 Task: Set the default behaviour for USB device permission to "Sites can ask to connect to USB devices".
Action: Mouse moved to (1054, 27)
Screenshot: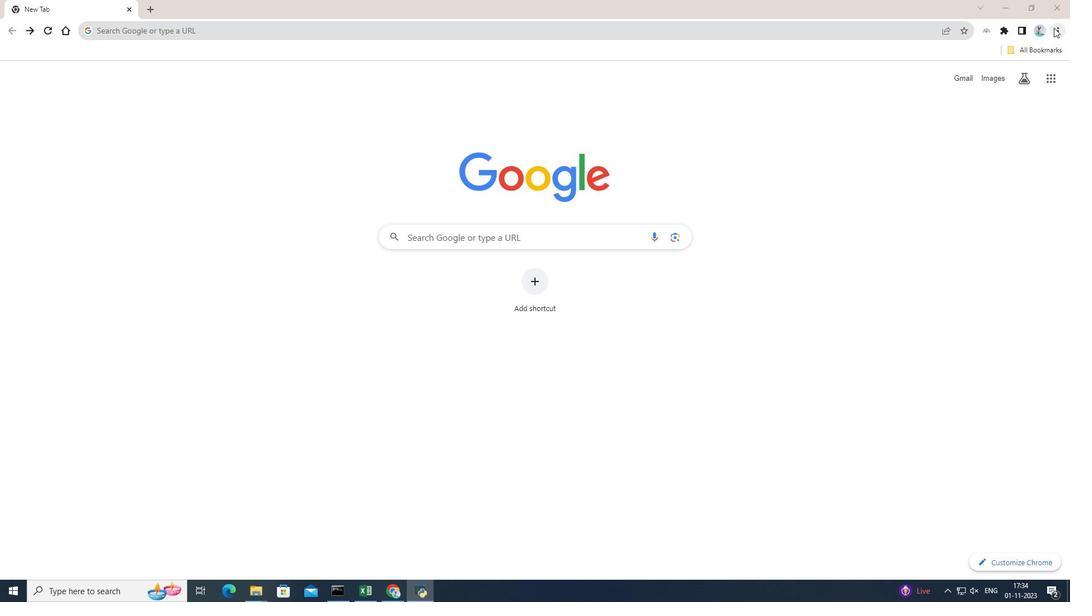 
Action: Mouse pressed left at (1054, 27)
Screenshot: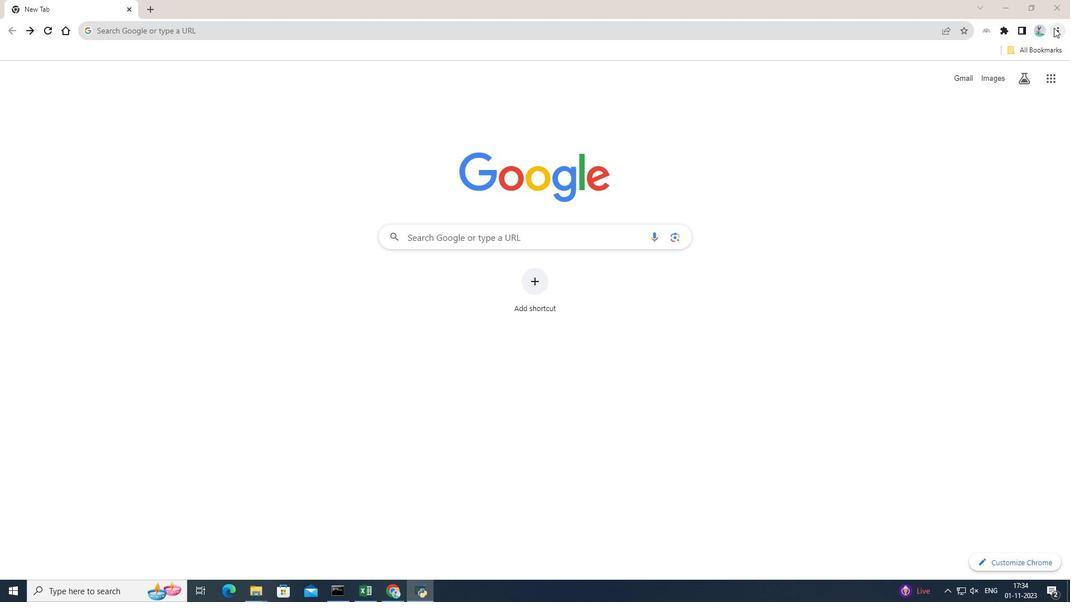 
Action: Mouse pressed left at (1054, 27)
Screenshot: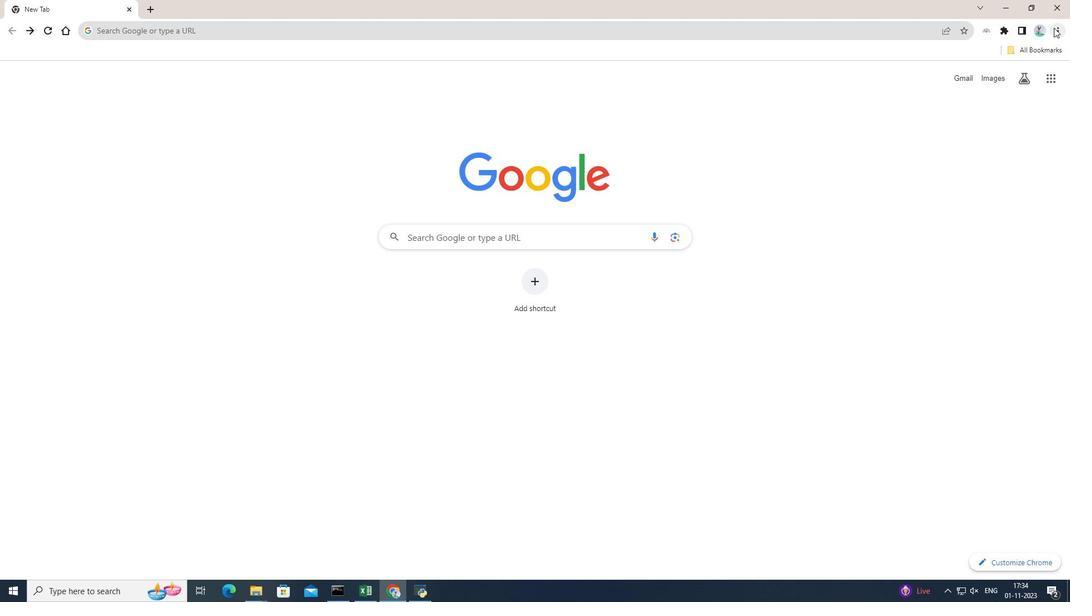 
Action: Mouse moved to (1058, 29)
Screenshot: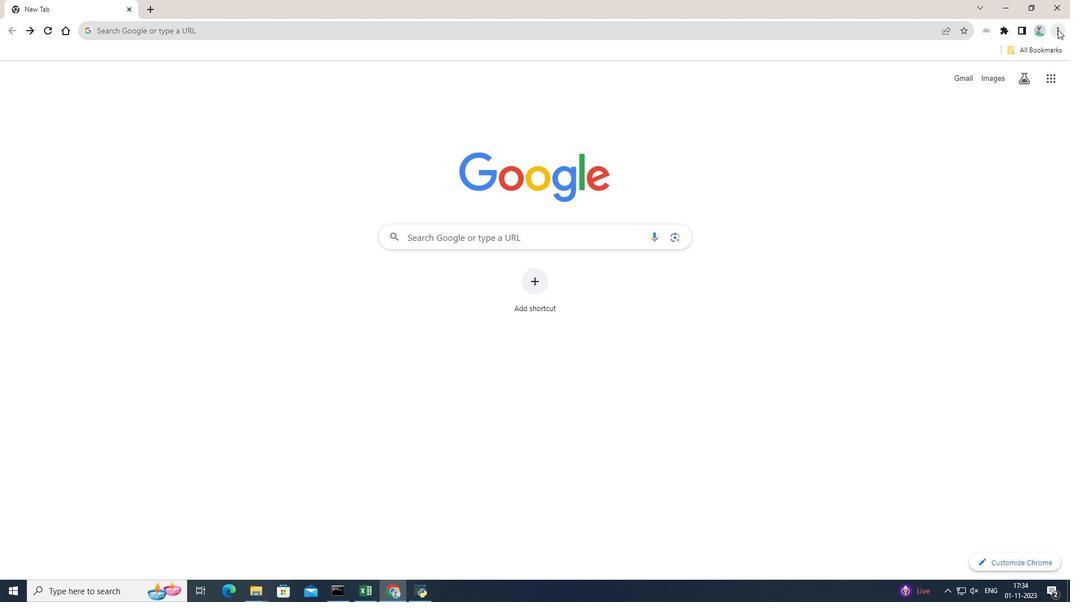 
Action: Mouse pressed left at (1058, 29)
Screenshot: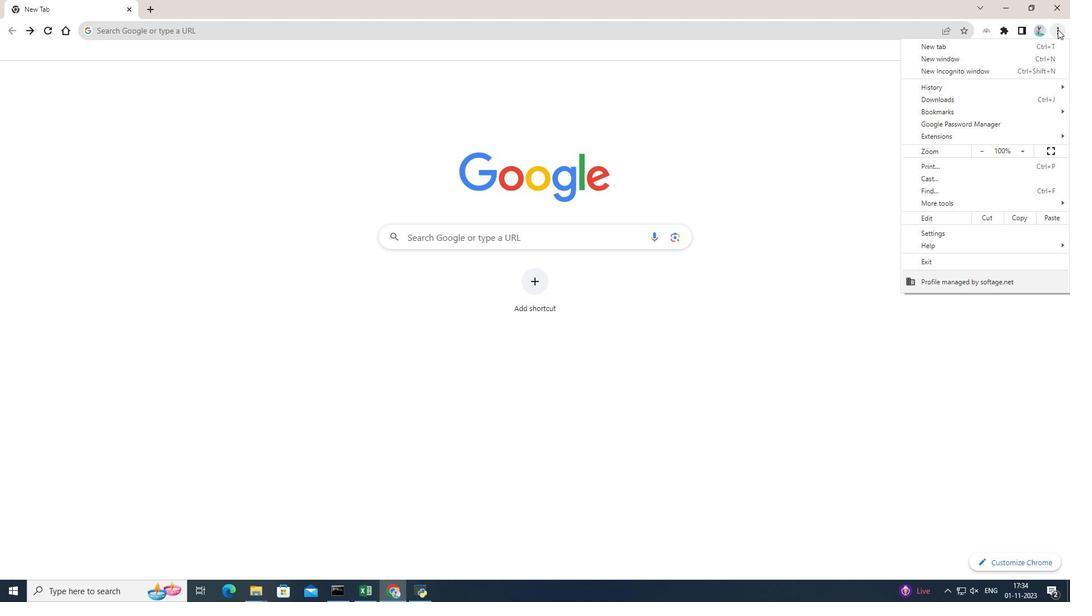 
Action: Mouse moved to (937, 232)
Screenshot: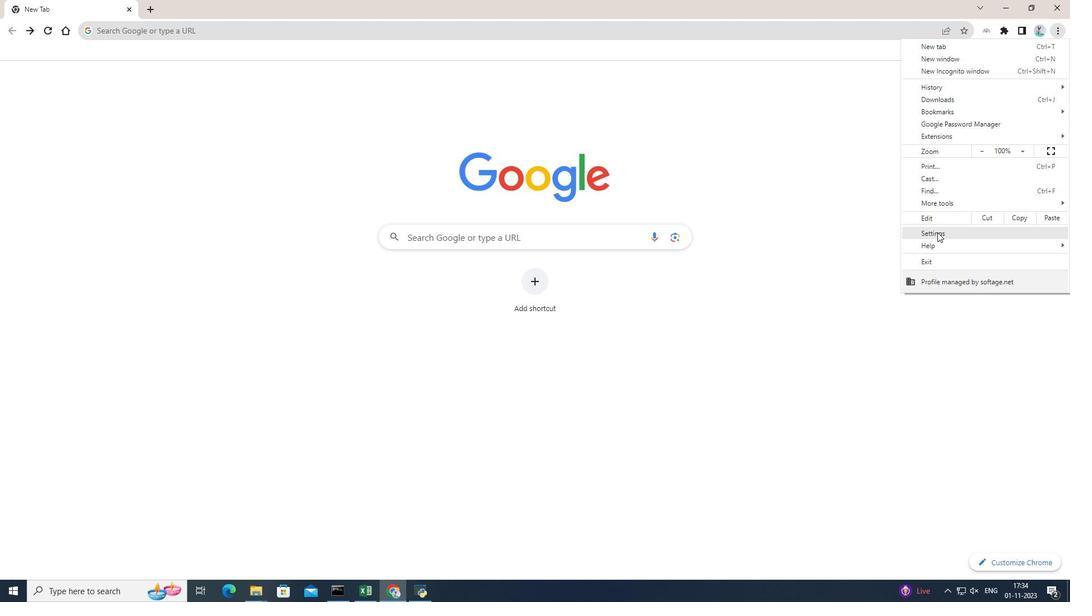 
Action: Mouse pressed left at (937, 232)
Screenshot: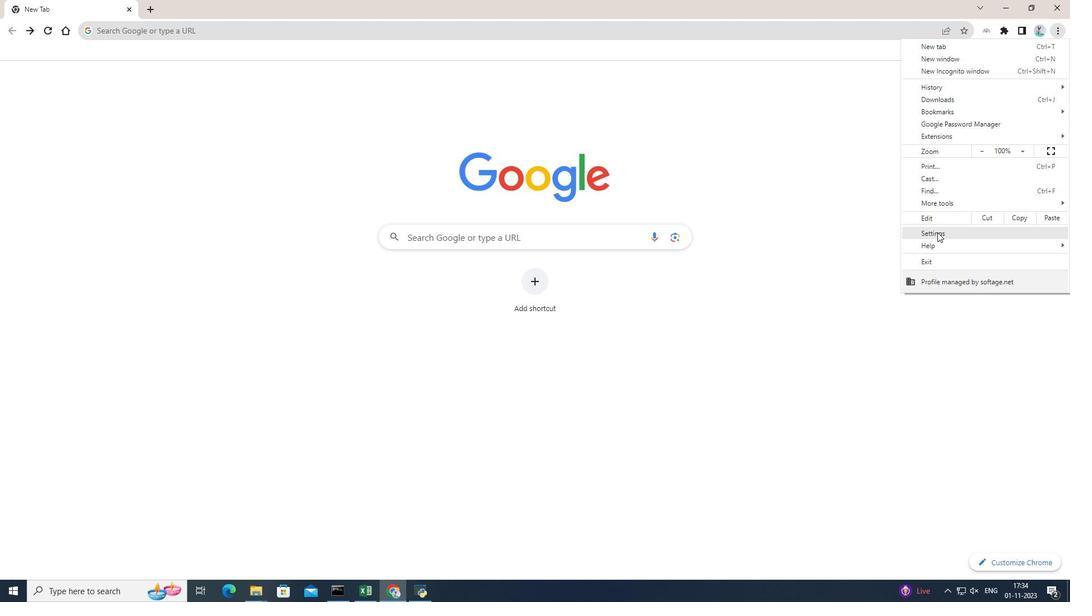 
Action: Mouse moved to (84, 128)
Screenshot: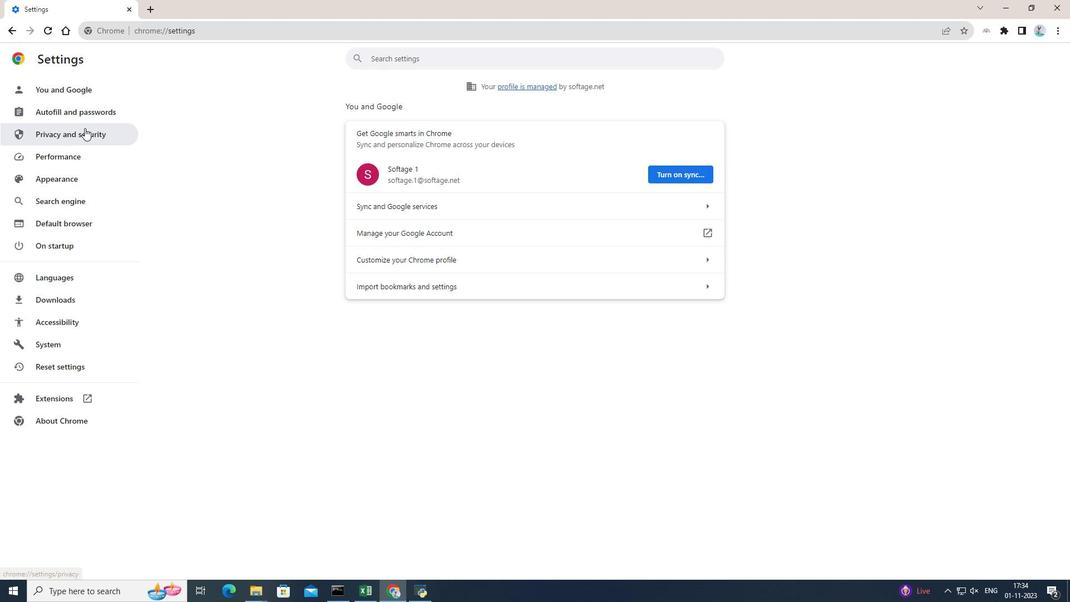
Action: Mouse pressed left at (84, 128)
Screenshot: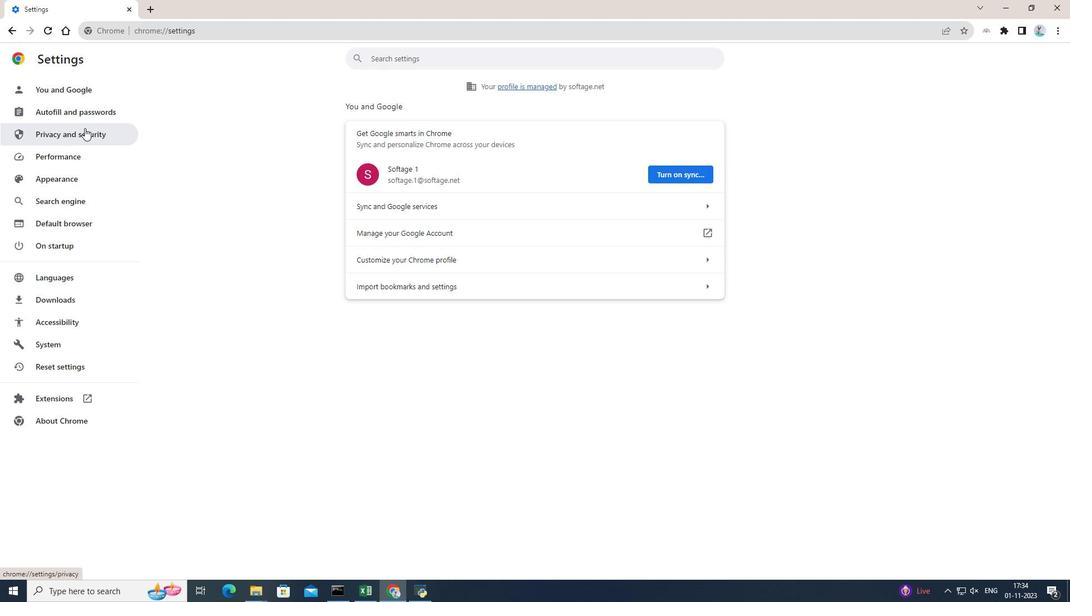 
Action: Mouse moved to (512, 358)
Screenshot: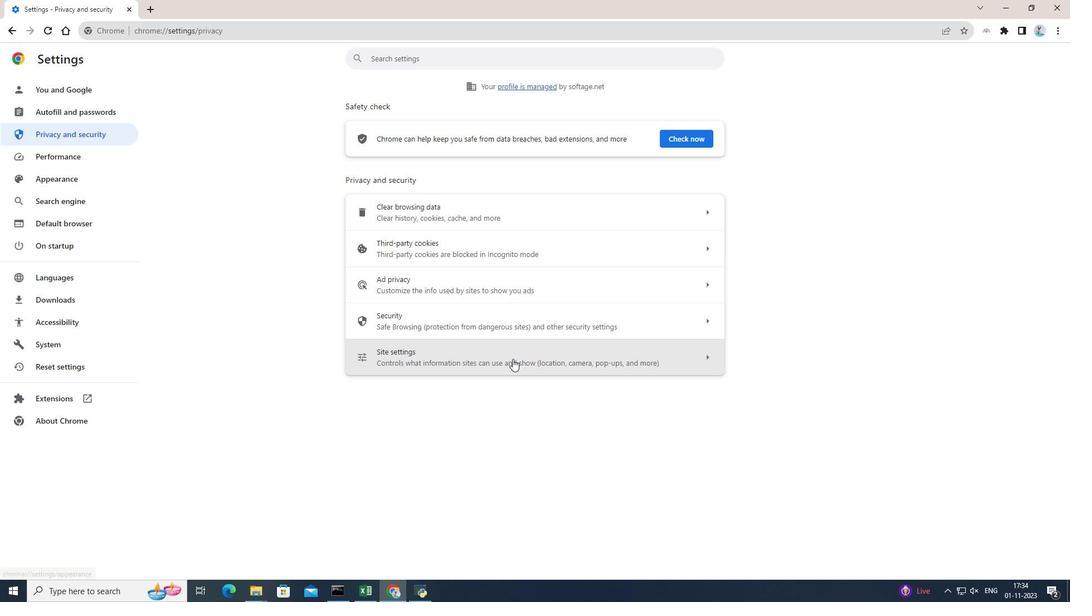 
Action: Mouse pressed left at (512, 358)
Screenshot: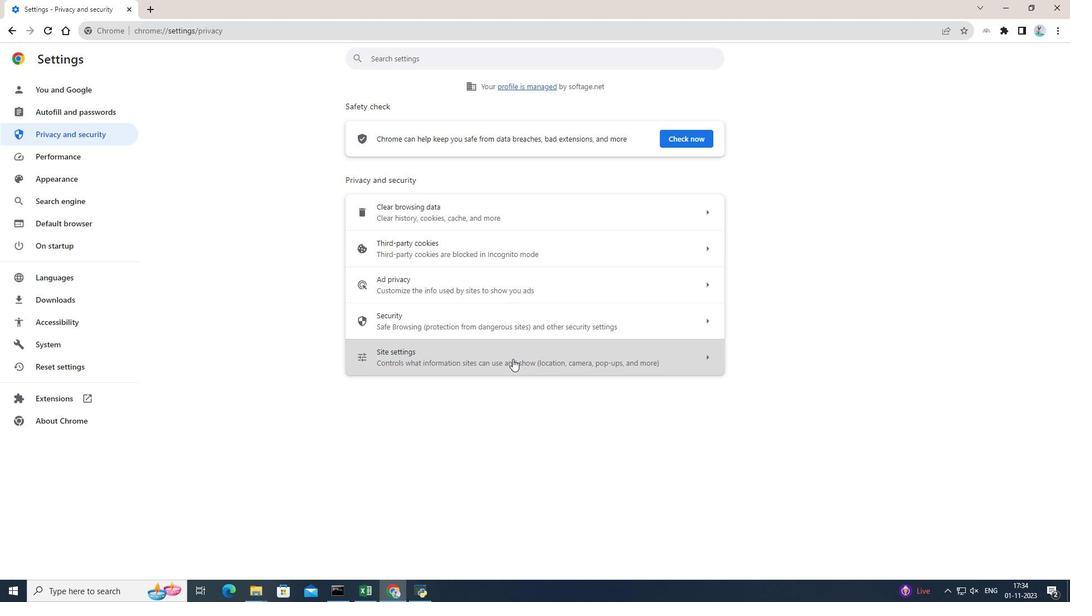 
Action: Mouse moved to (514, 356)
Screenshot: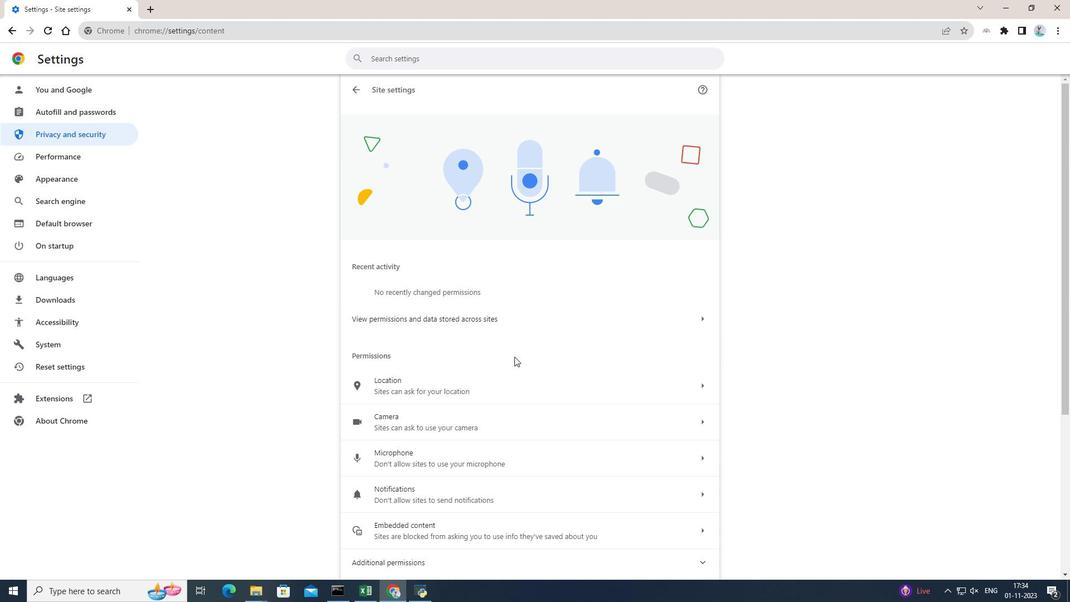 
Action: Mouse scrolled (514, 356) with delta (0, 0)
Screenshot: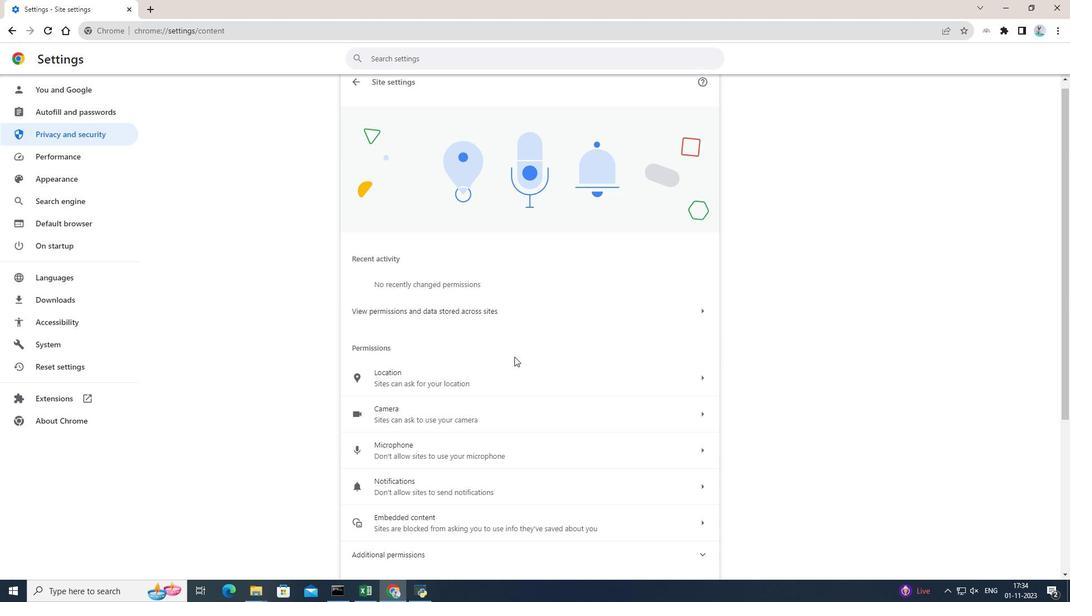 
Action: Mouse scrolled (514, 356) with delta (0, 0)
Screenshot: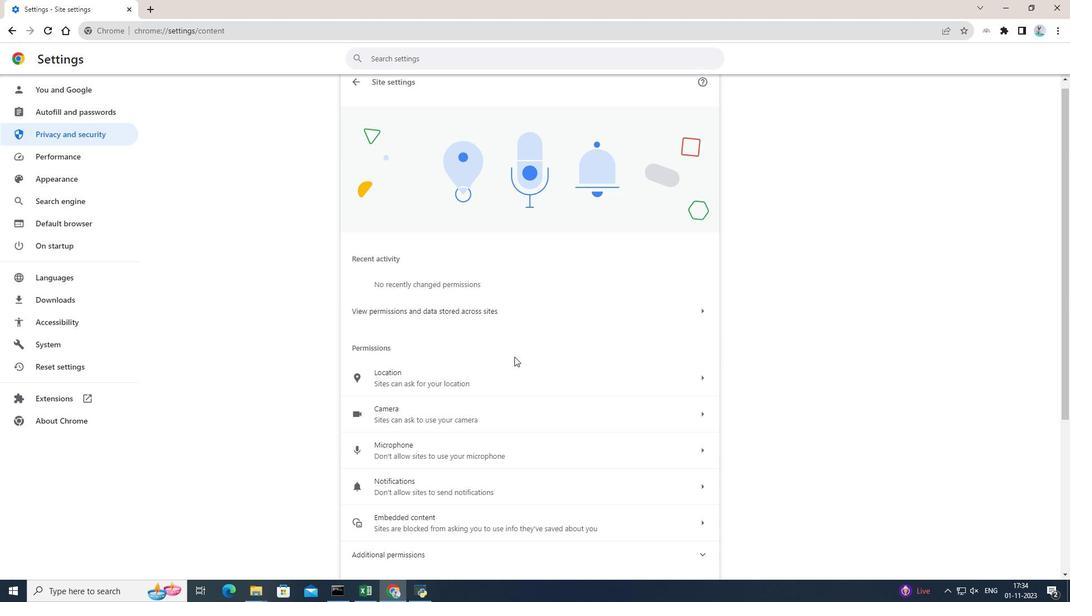 
Action: Mouse scrolled (514, 356) with delta (0, 0)
Screenshot: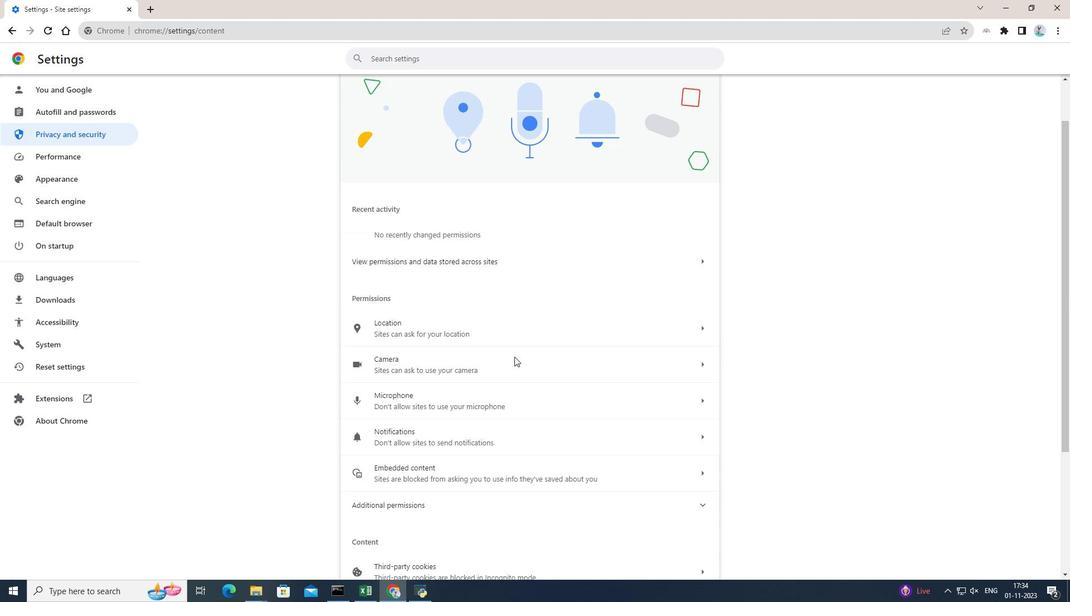 
Action: Mouse scrolled (514, 356) with delta (0, 0)
Screenshot: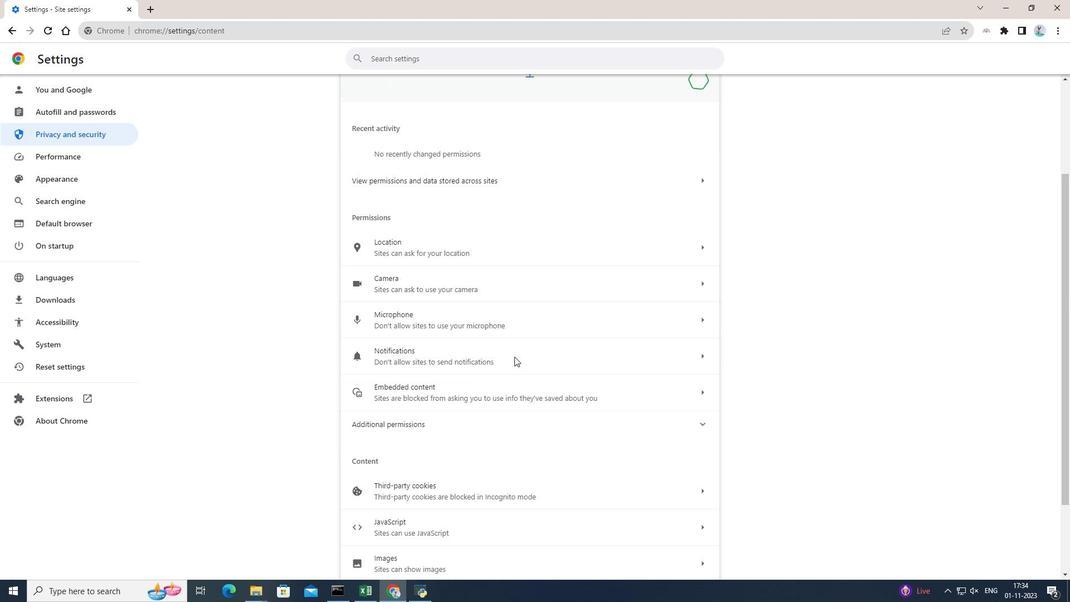 
Action: Mouse moved to (454, 343)
Screenshot: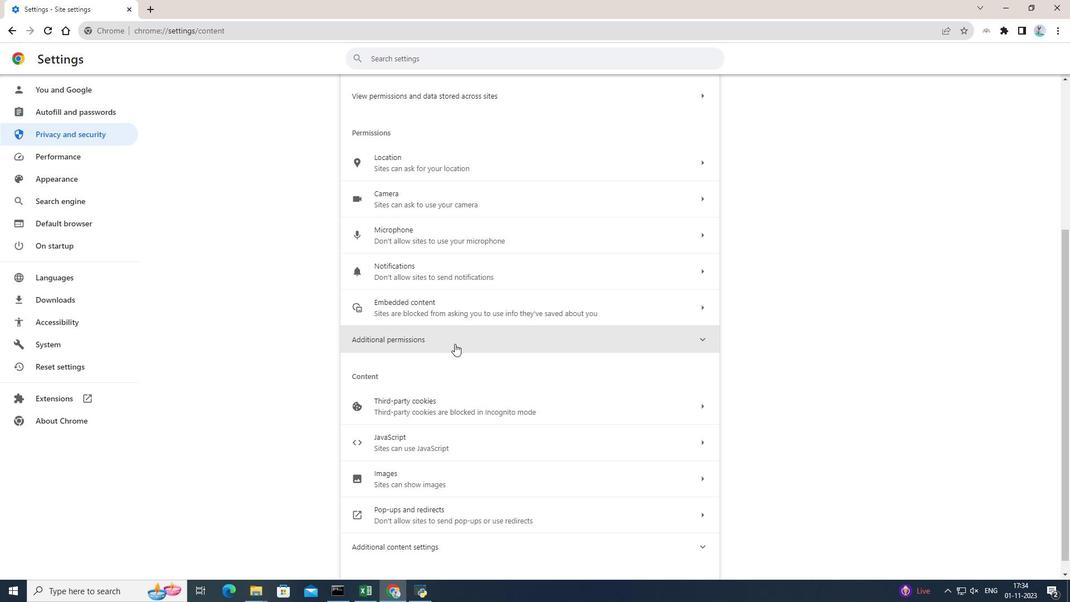 
Action: Mouse pressed left at (454, 343)
Screenshot: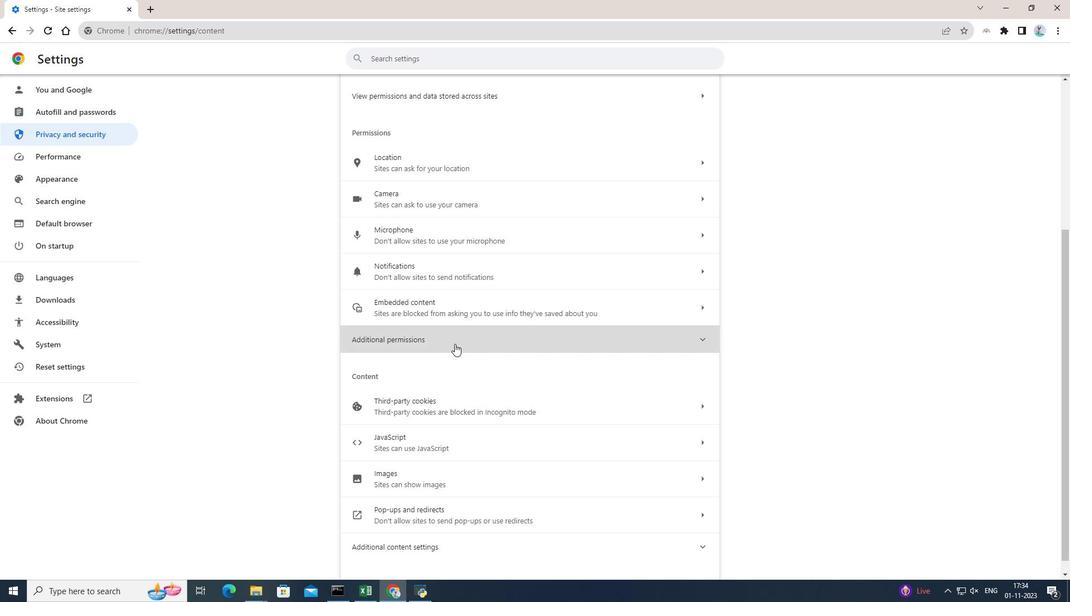 
Action: Mouse moved to (469, 340)
Screenshot: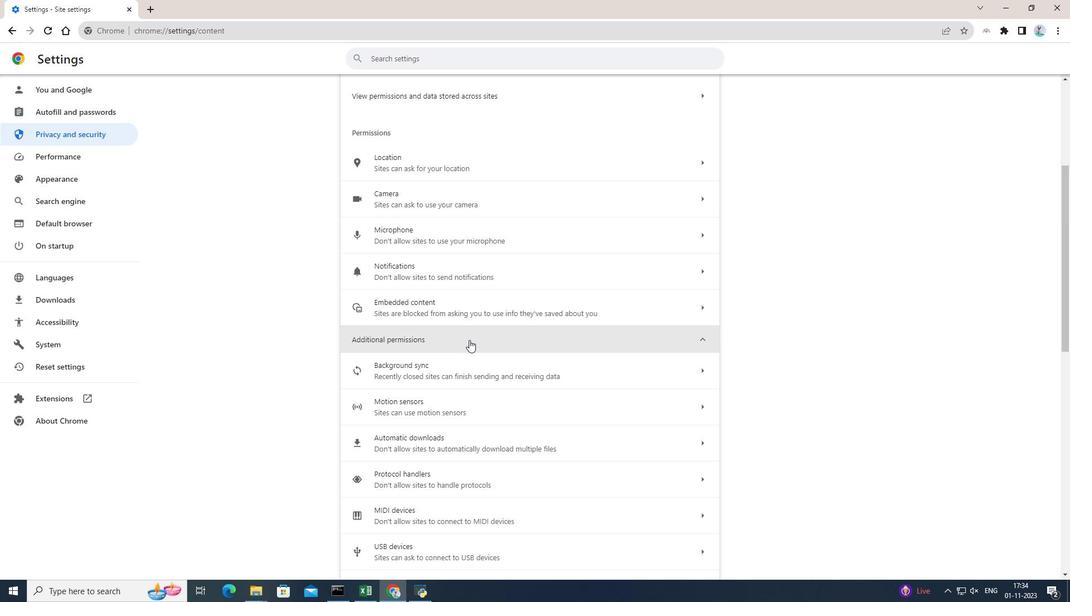 
Action: Mouse scrolled (469, 339) with delta (0, 0)
Screenshot: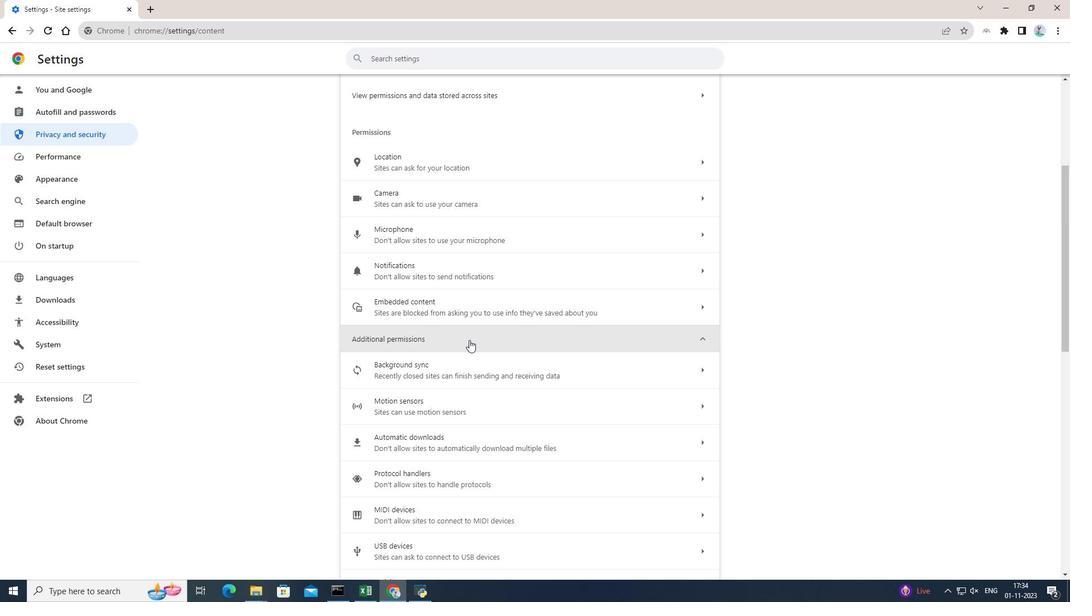 
Action: Mouse scrolled (469, 339) with delta (0, 0)
Screenshot: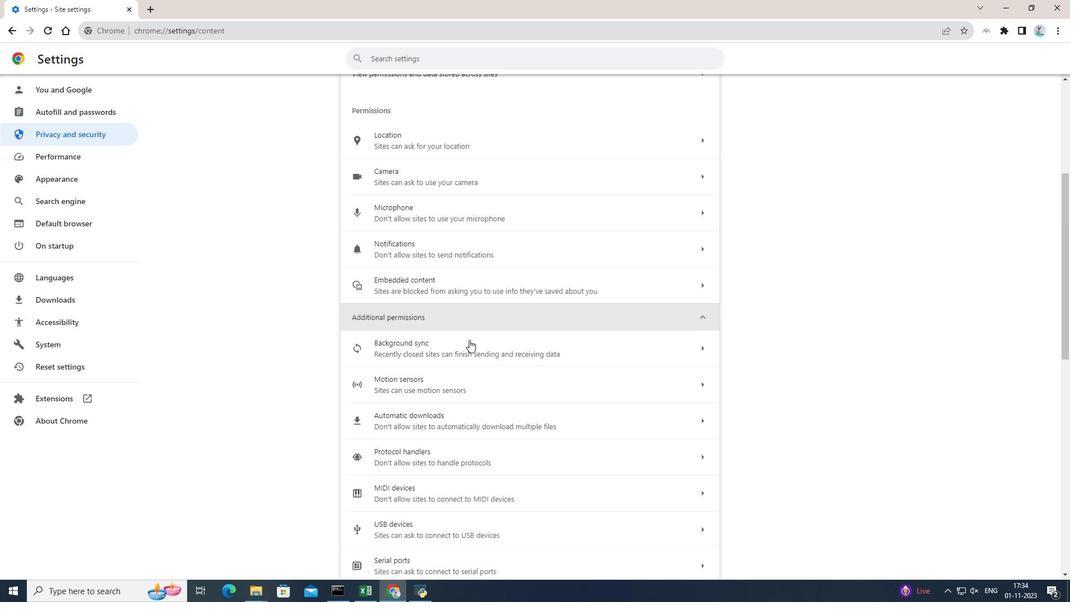 
Action: Mouse scrolled (469, 339) with delta (0, 0)
Screenshot: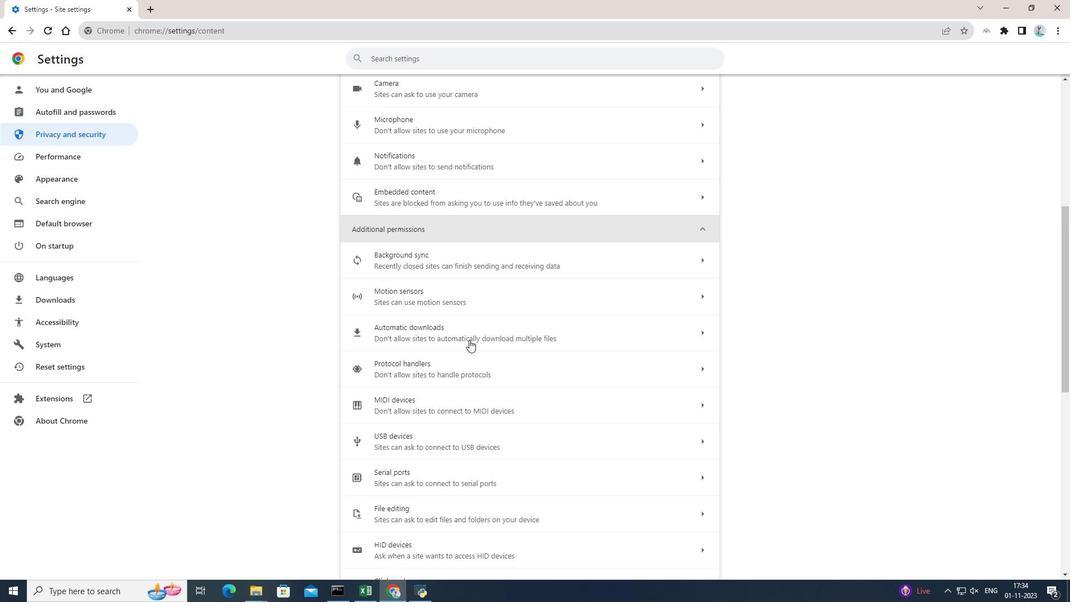 
Action: Mouse moved to (465, 382)
Screenshot: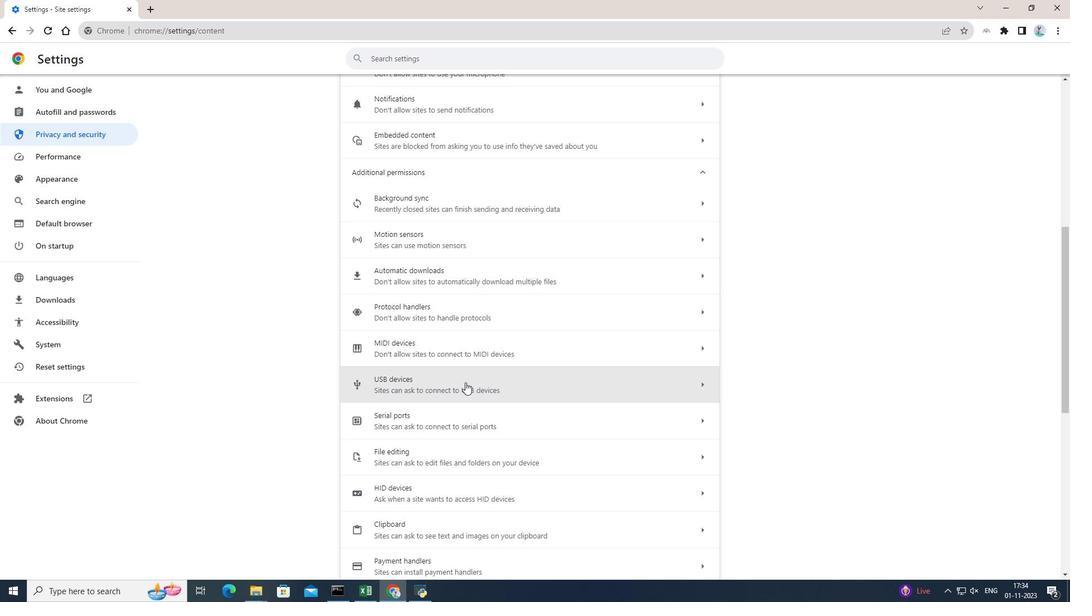 
Action: Mouse pressed left at (465, 382)
Screenshot: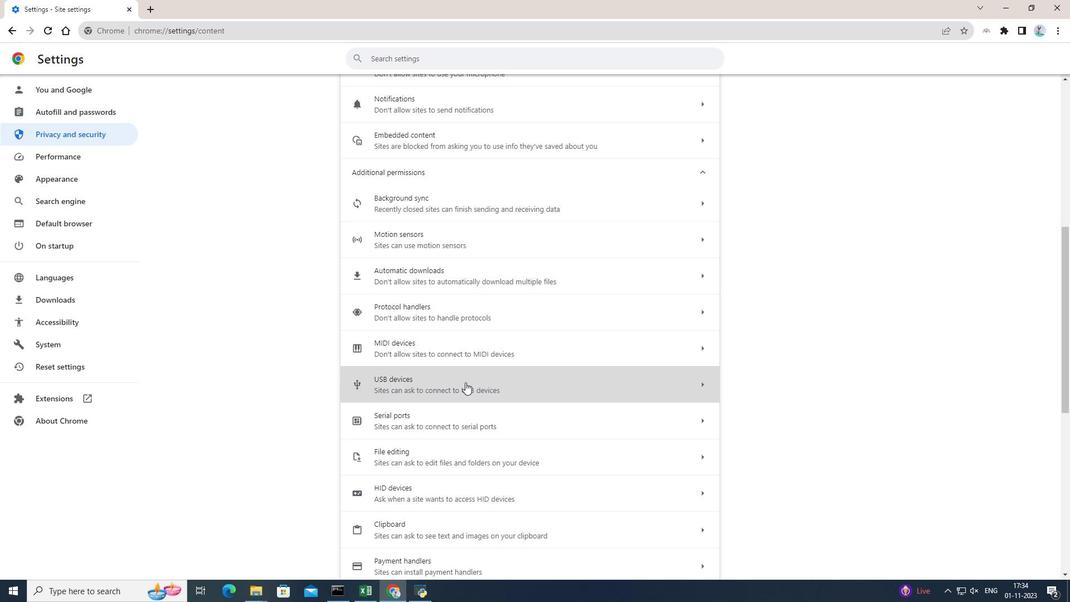 
Action: Mouse moved to (361, 192)
Screenshot: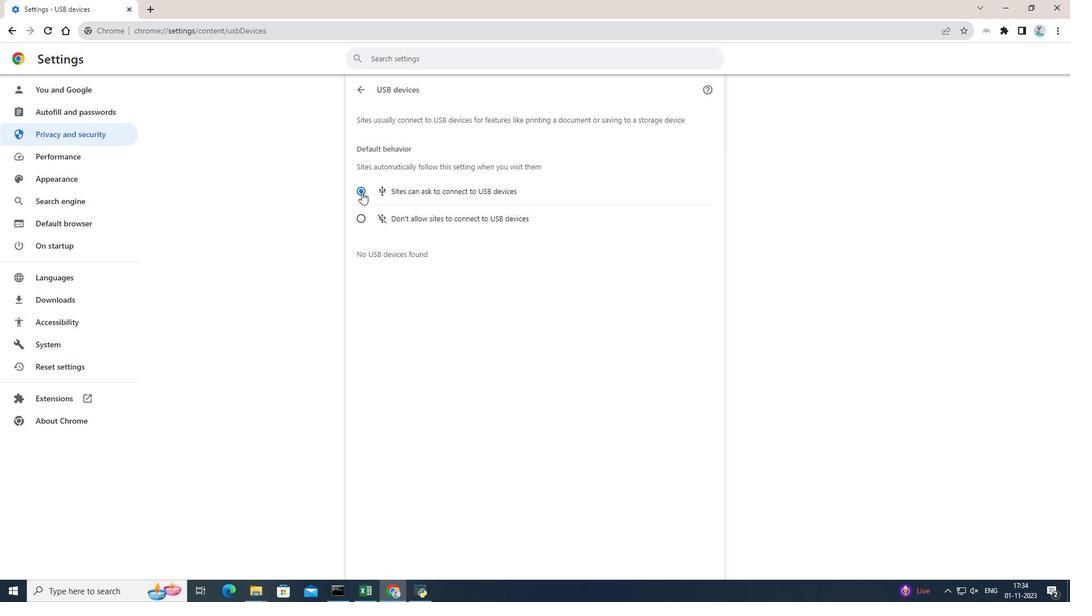 
